 Task: Change Filter to Film Grain on "Image E.jpg" and play.
Action: Mouse moved to (636, 335)
Screenshot: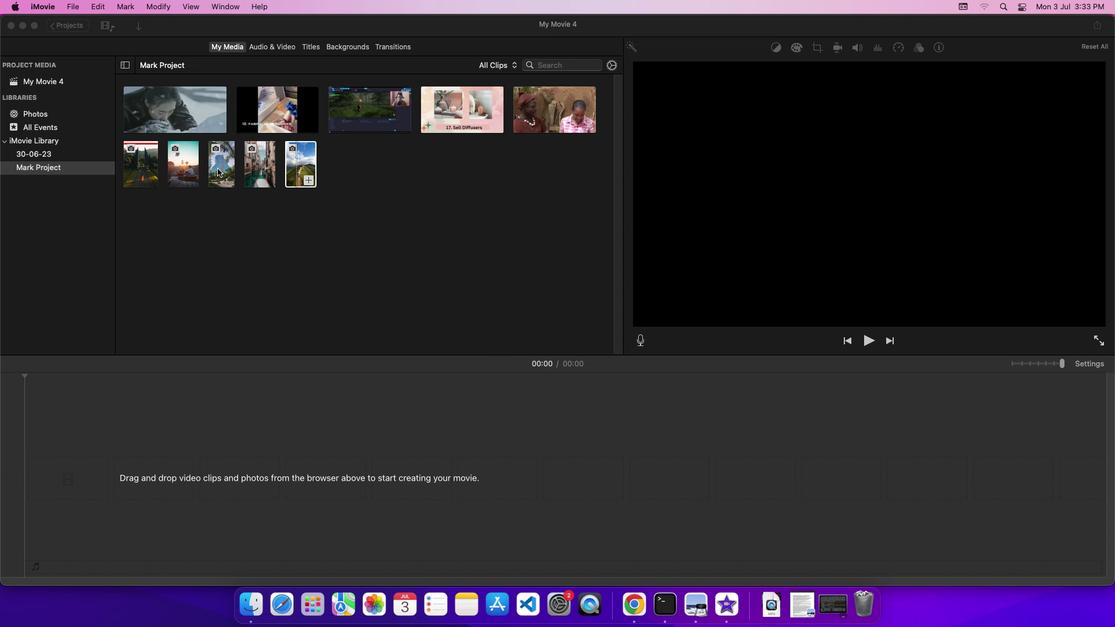 
Action: Mouse pressed left at (636, 335)
Screenshot: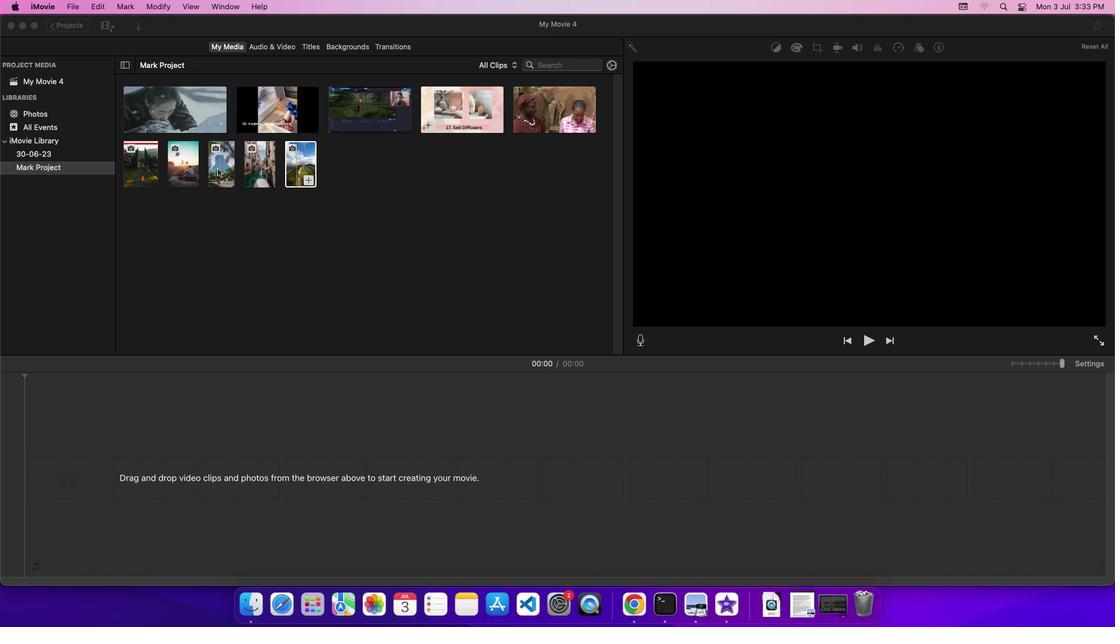 
Action: Mouse moved to (636, 335)
Screenshot: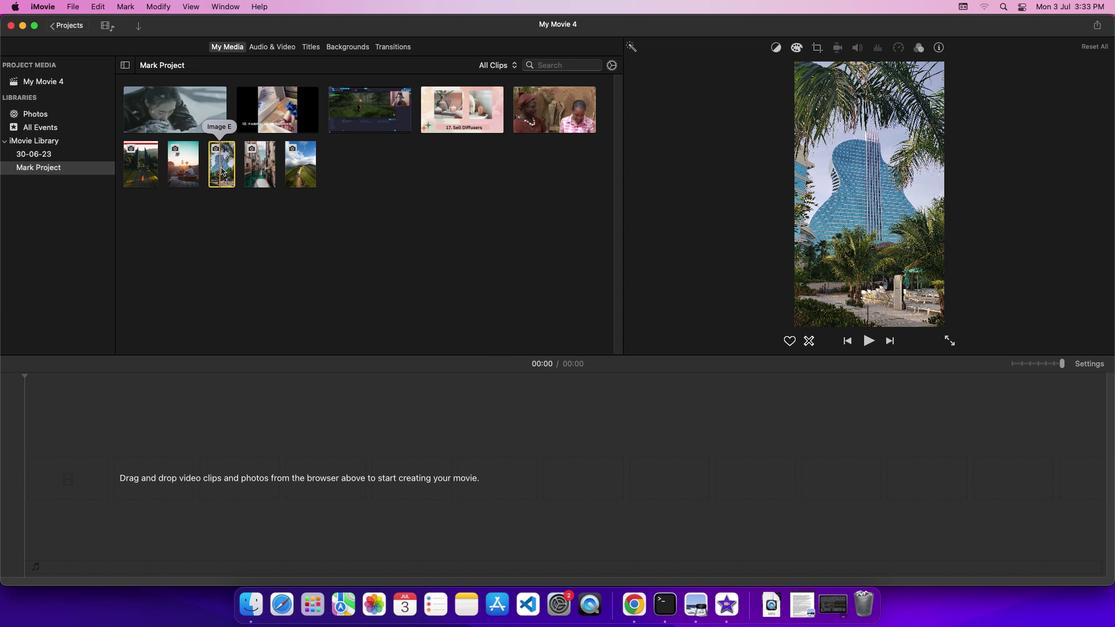
Action: Mouse pressed left at (636, 335)
Screenshot: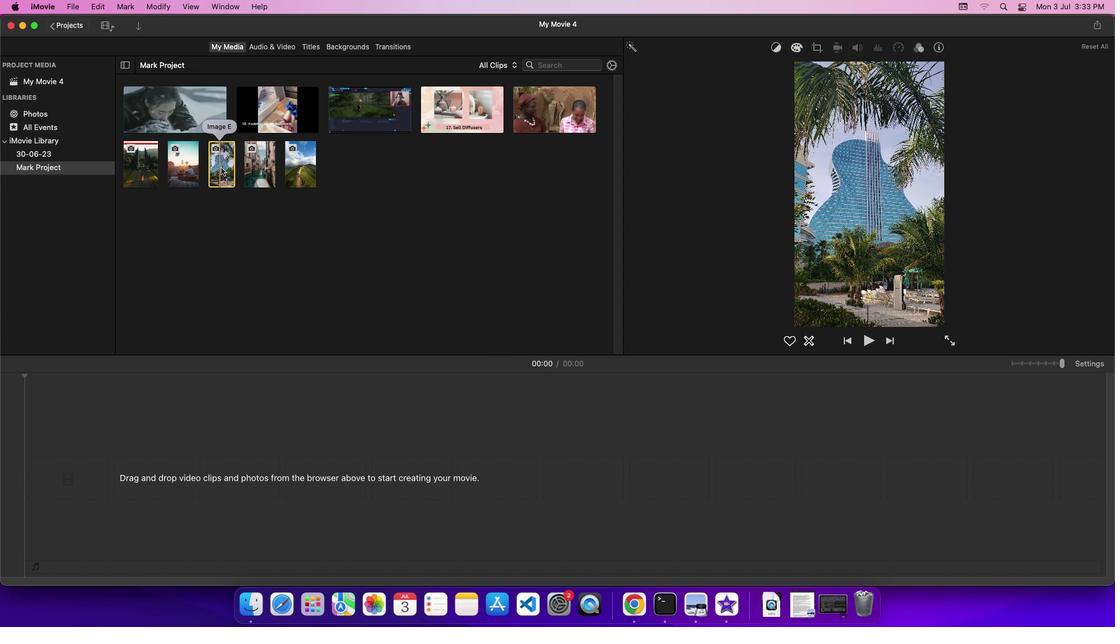 
Action: Mouse moved to (636, 335)
Screenshot: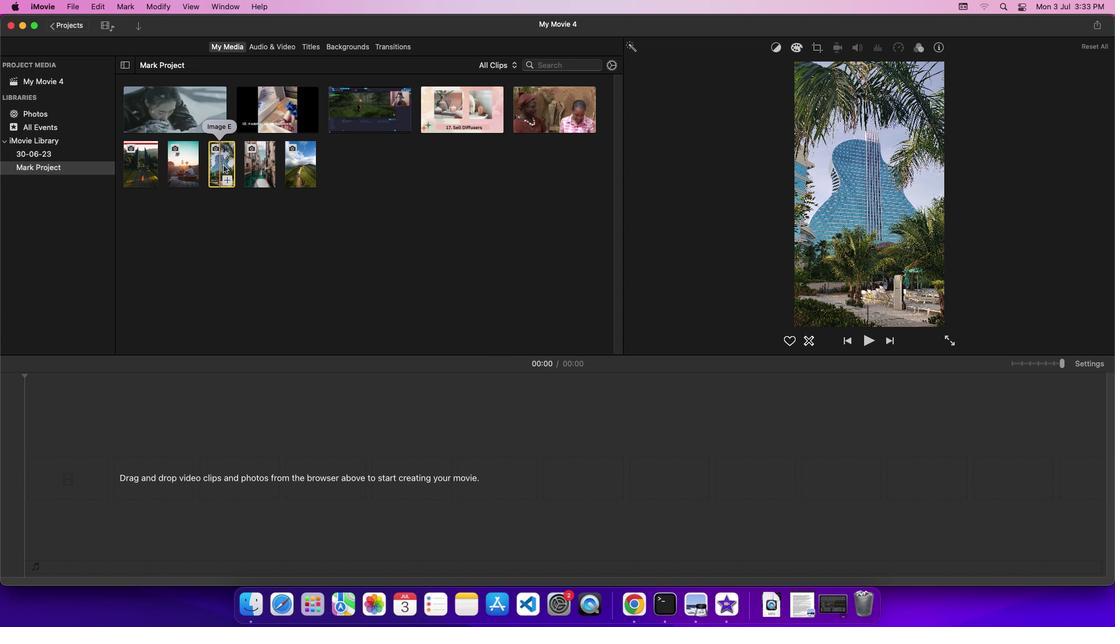
Action: Mouse pressed left at (636, 335)
Screenshot: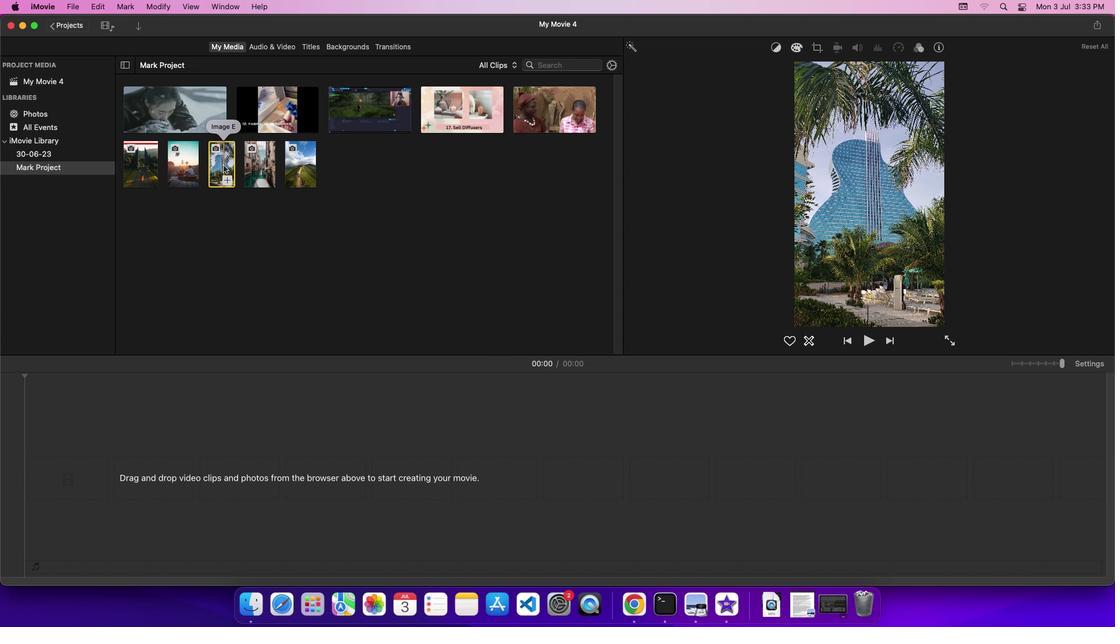 
Action: Mouse moved to (636, 335)
Screenshot: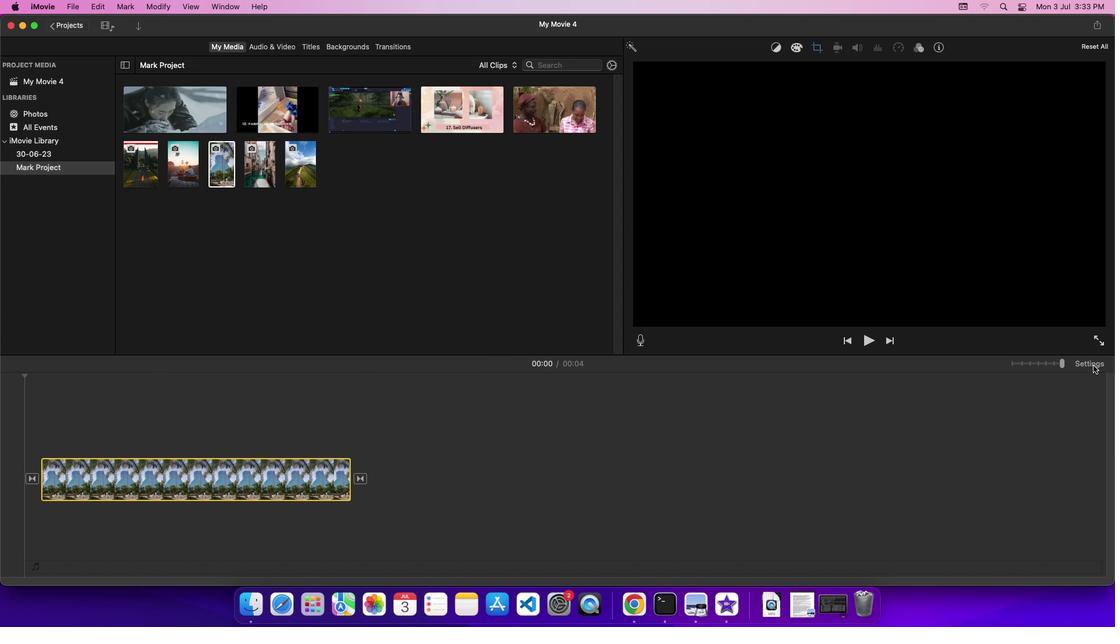 
Action: Mouse pressed left at (636, 335)
Screenshot: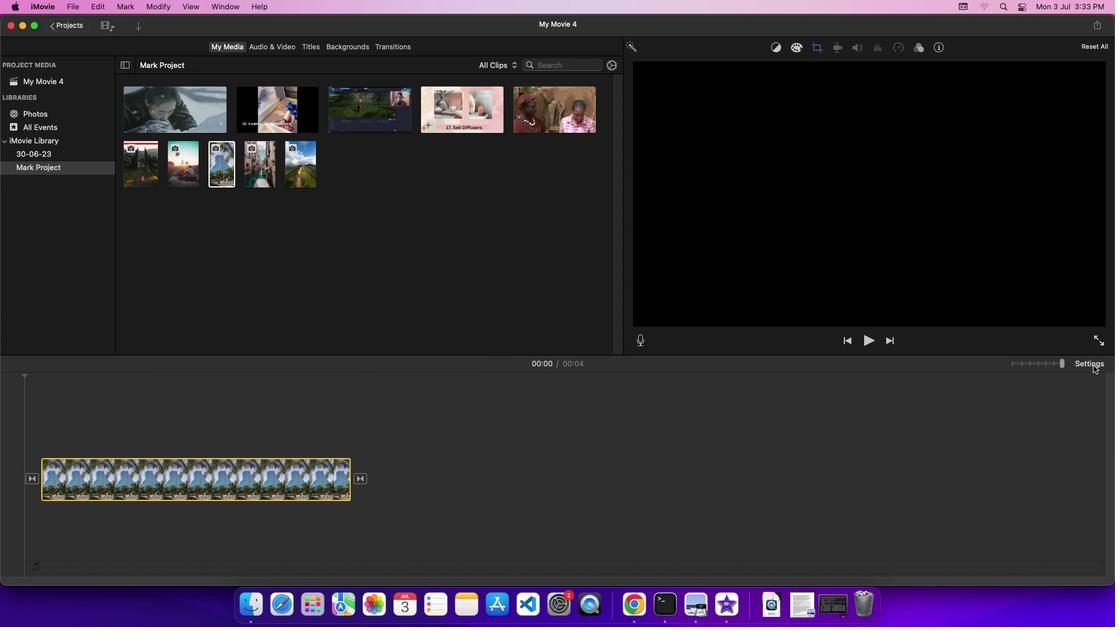 
Action: Mouse moved to (636, 335)
Screenshot: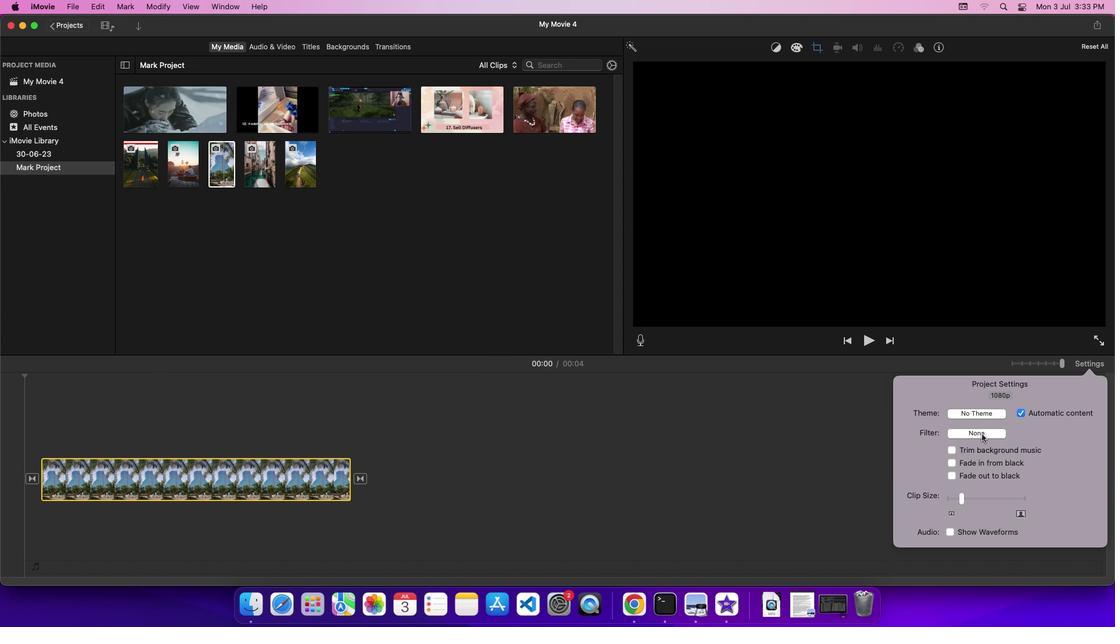 
Action: Mouse pressed left at (636, 335)
Screenshot: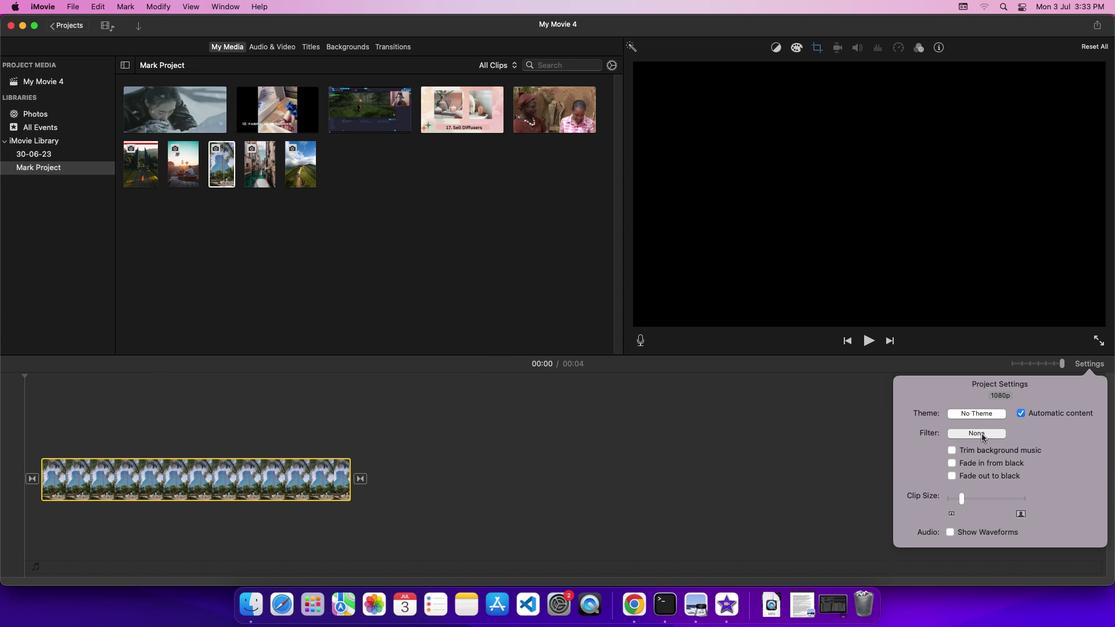 
Action: Mouse moved to (636, 335)
Screenshot: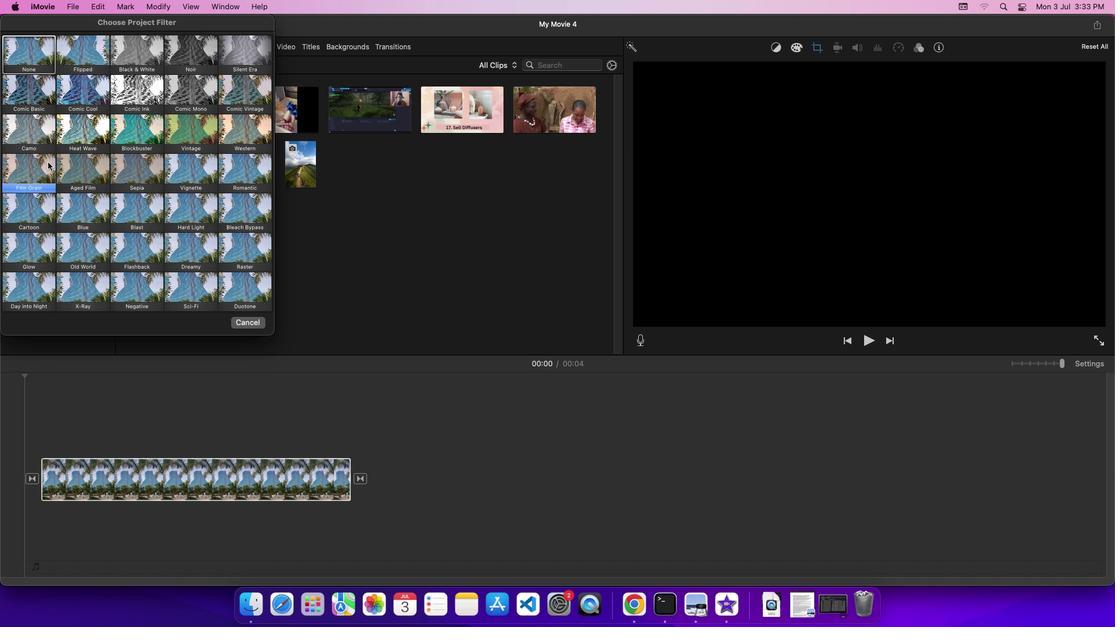 
Action: Mouse pressed left at (636, 335)
Screenshot: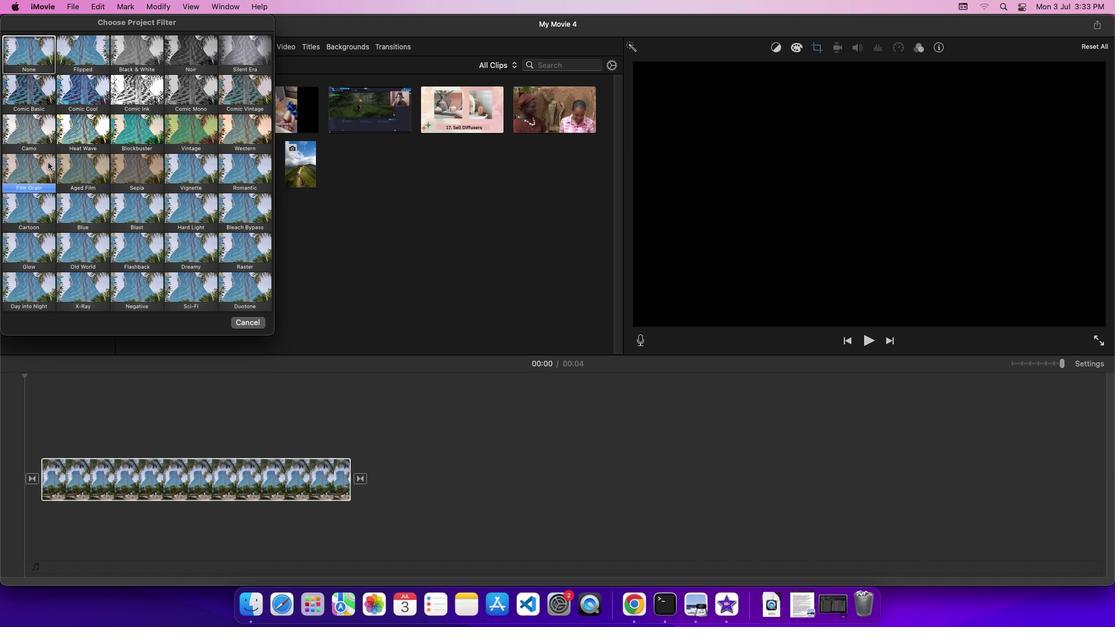 
Action: Mouse moved to (636, 335)
Screenshot: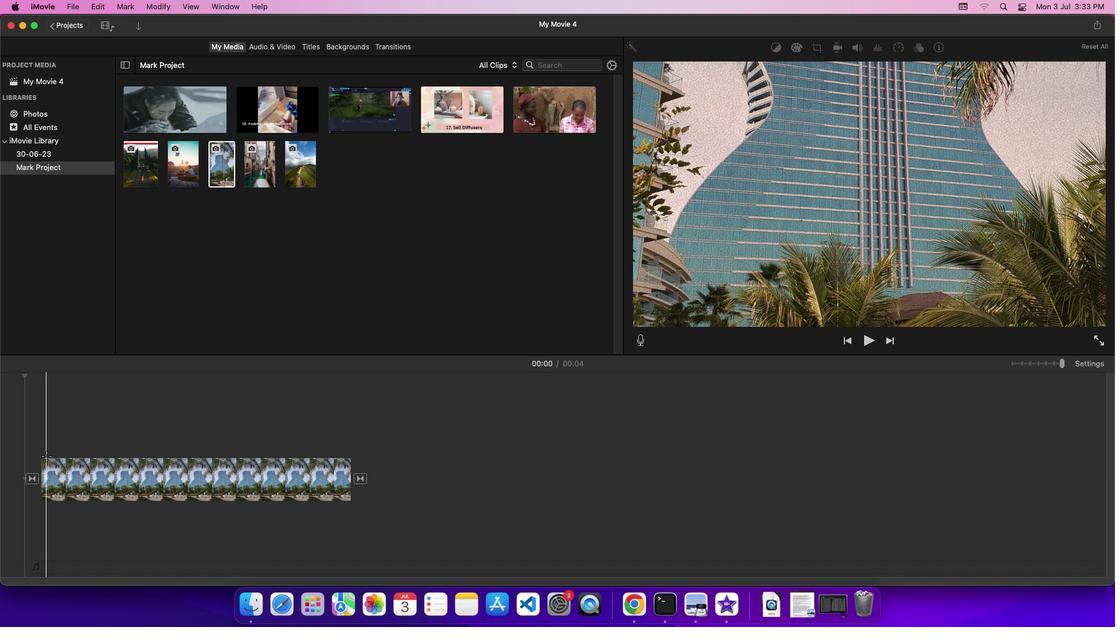 
Action: Mouse pressed left at (636, 335)
Screenshot: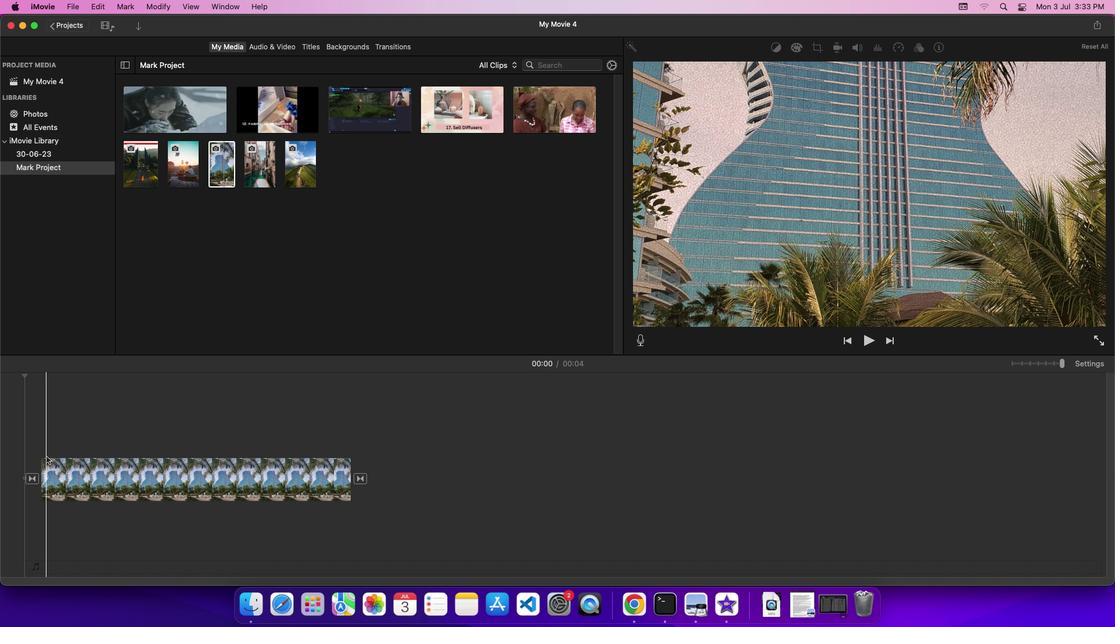 
Action: Mouse moved to (636, 335)
Screenshot: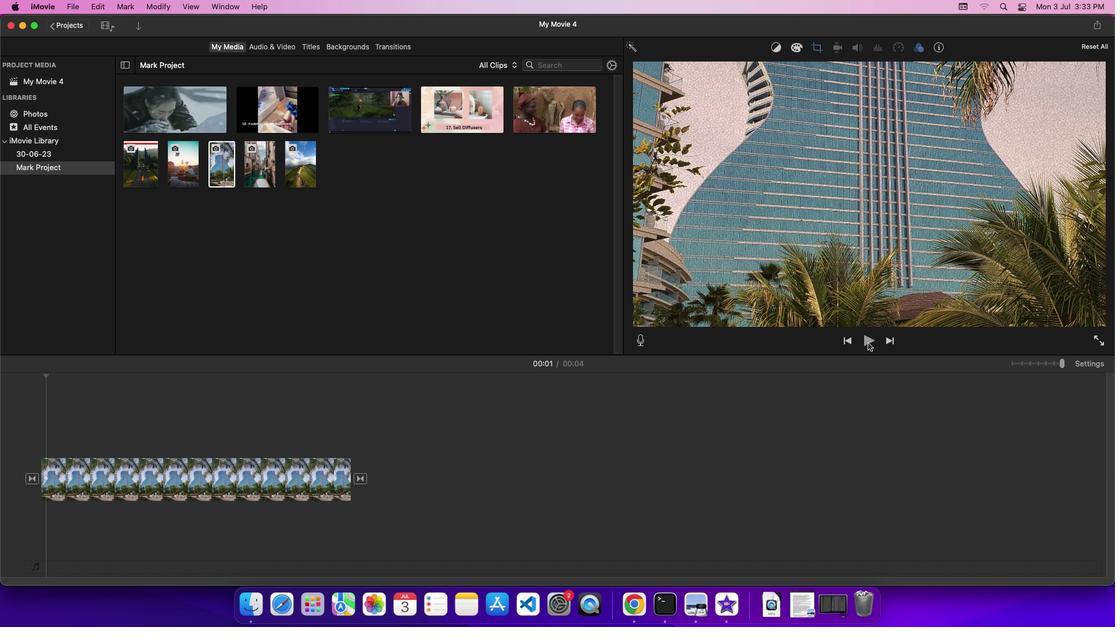 
Action: Mouse pressed left at (636, 335)
Screenshot: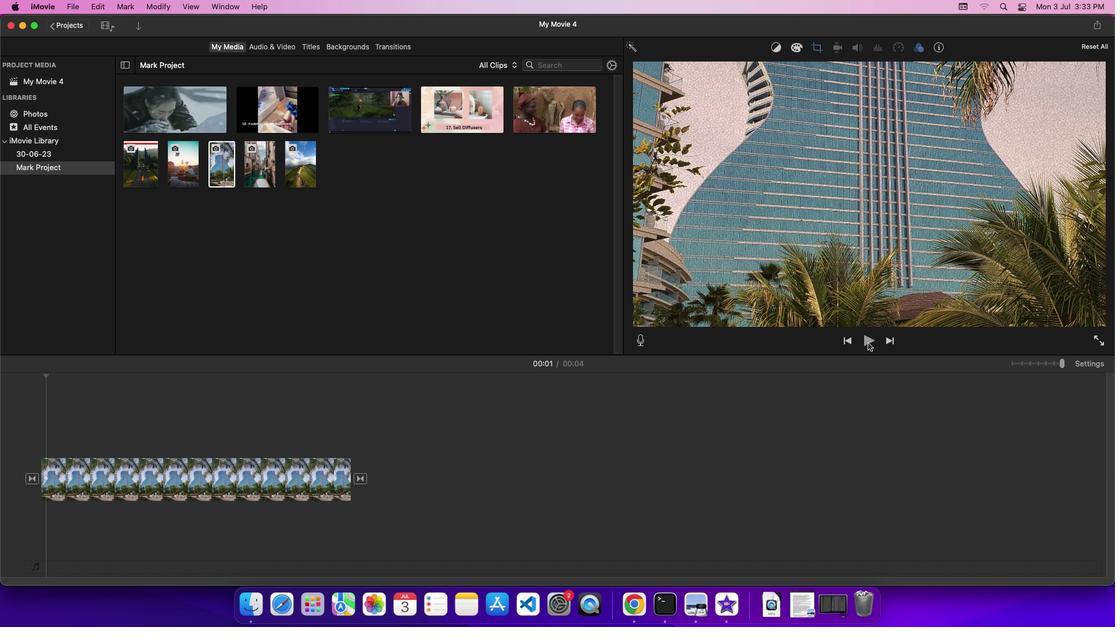 
Action: Mouse moved to (636, 335)
Screenshot: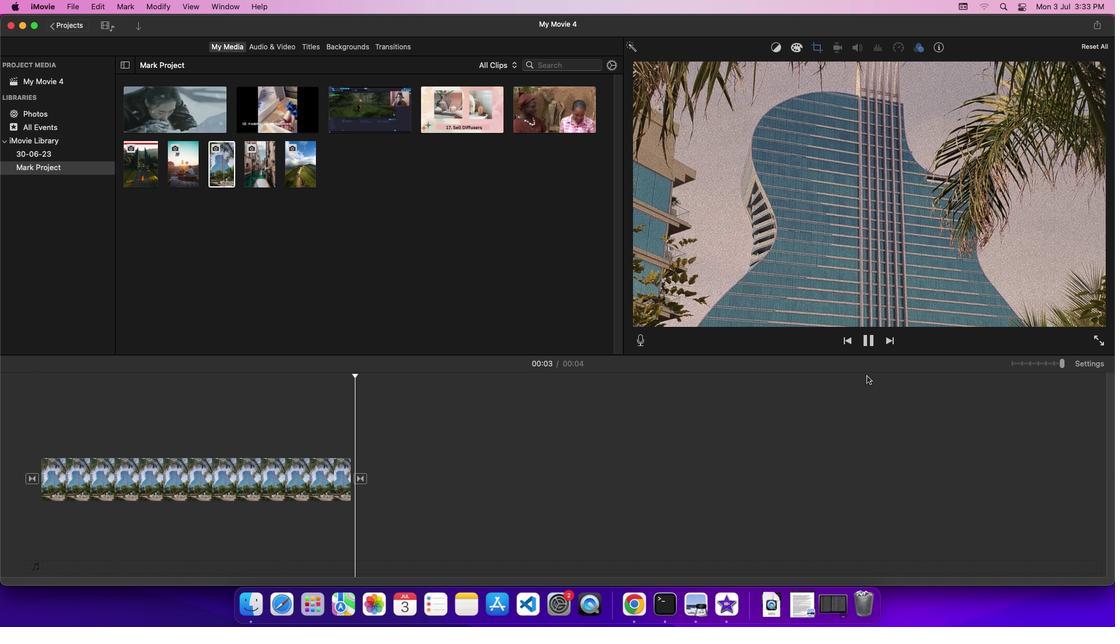 
